 Task: Search for the email with the subject Request for a survey logged in from softage.1@softage.net with the filter, email from softage.9@softage.net and a new filter,  Mark as read
Action: Mouse moved to (898, 96)
Screenshot: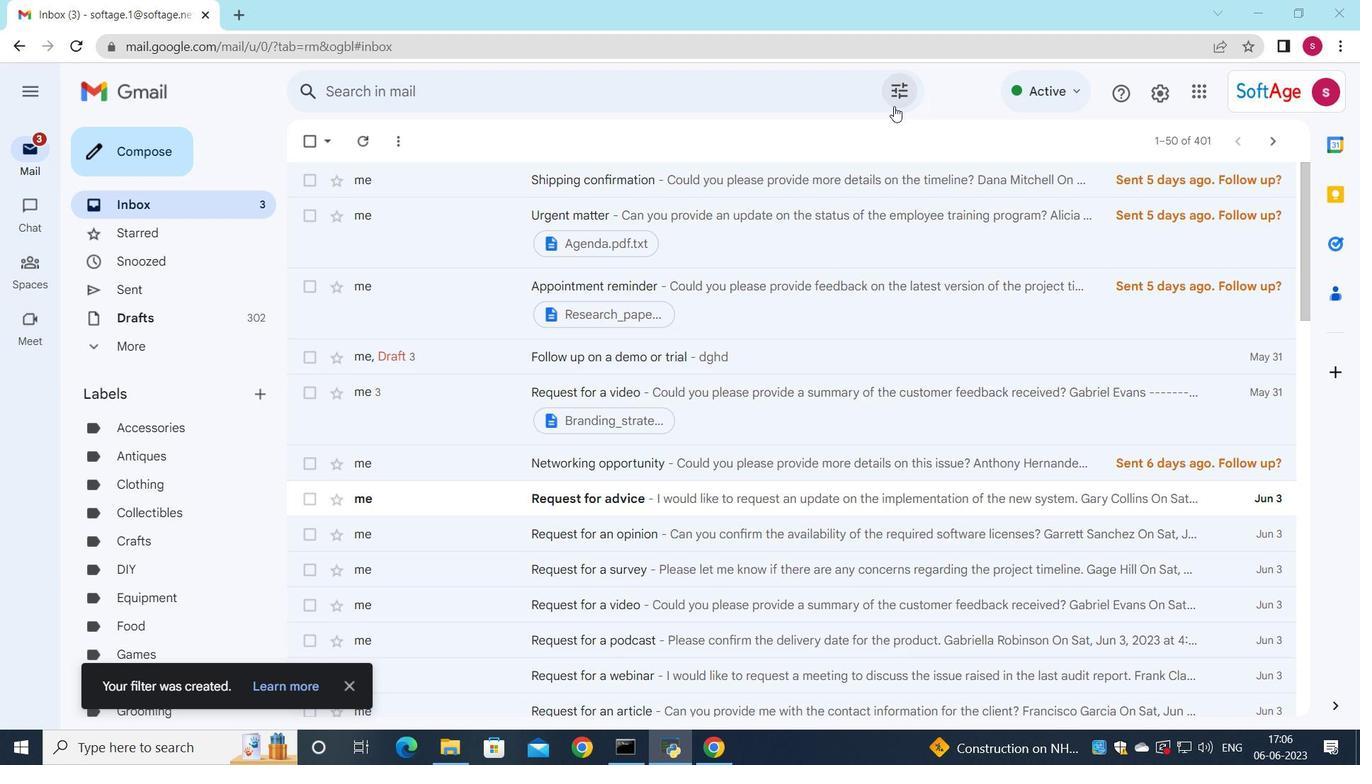 
Action: Mouse pressed left at (898, 96)
Screenshot: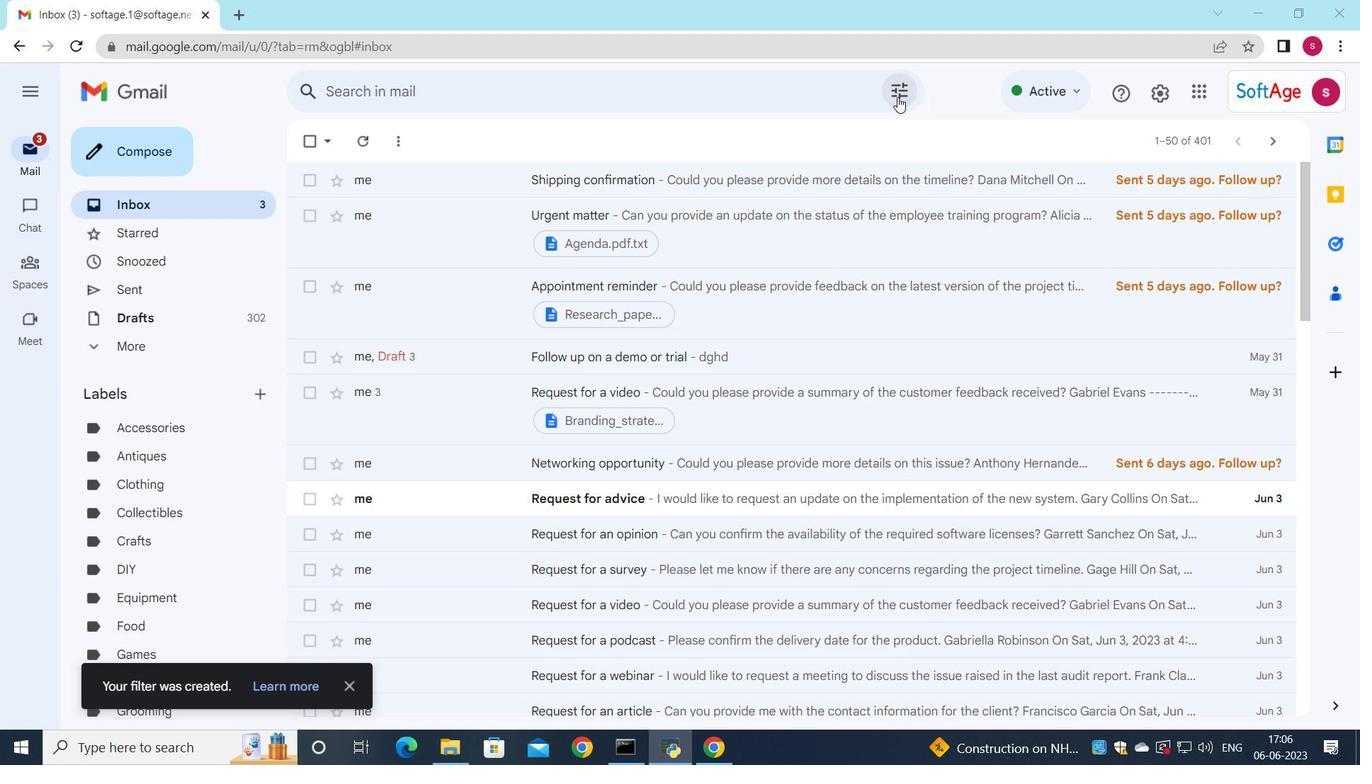 
Action: Mouse moved to (476, 128)
Screenshot: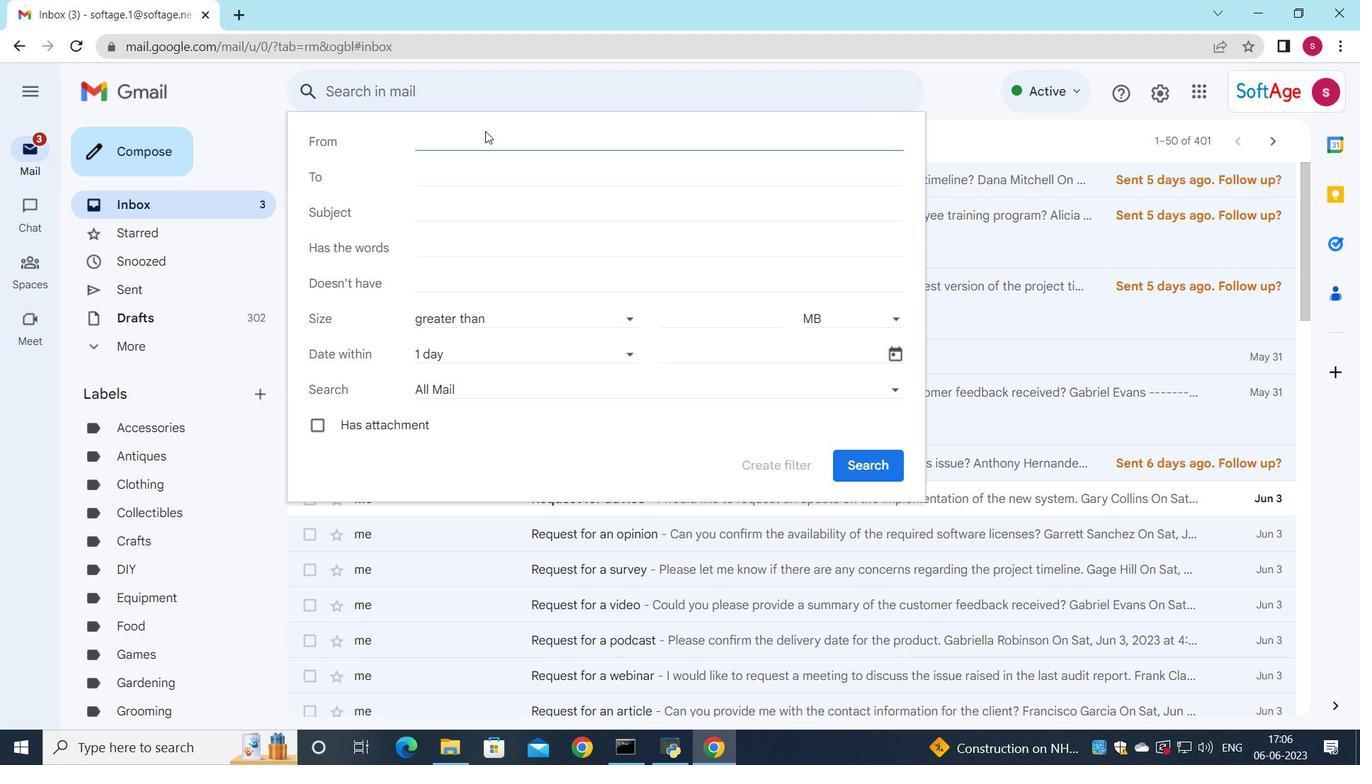 
Action: Mouse pressed left at (476, 128)
Screenshot: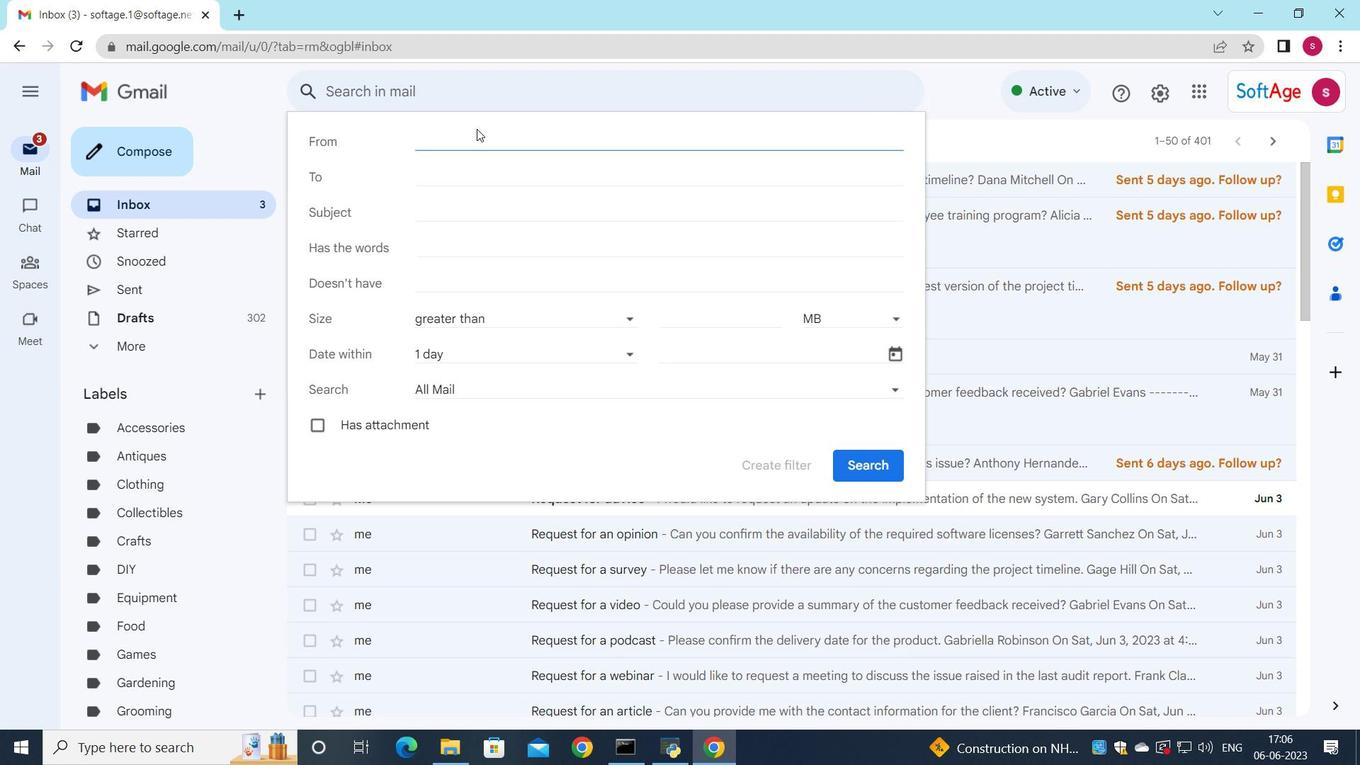 
Action: Mouse moved to (462, 142)
Screenshot: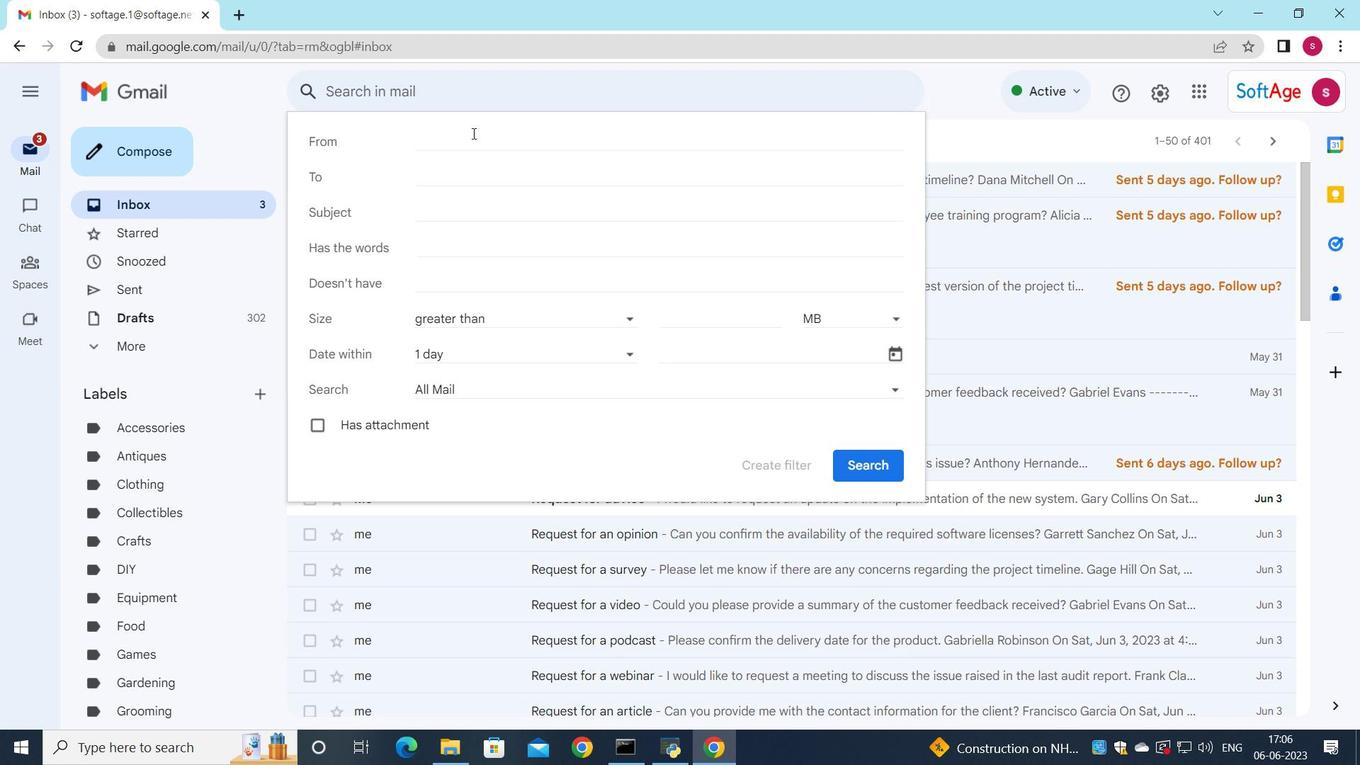 
Action: Mouse pressed left at (462, 142)
Screenshot: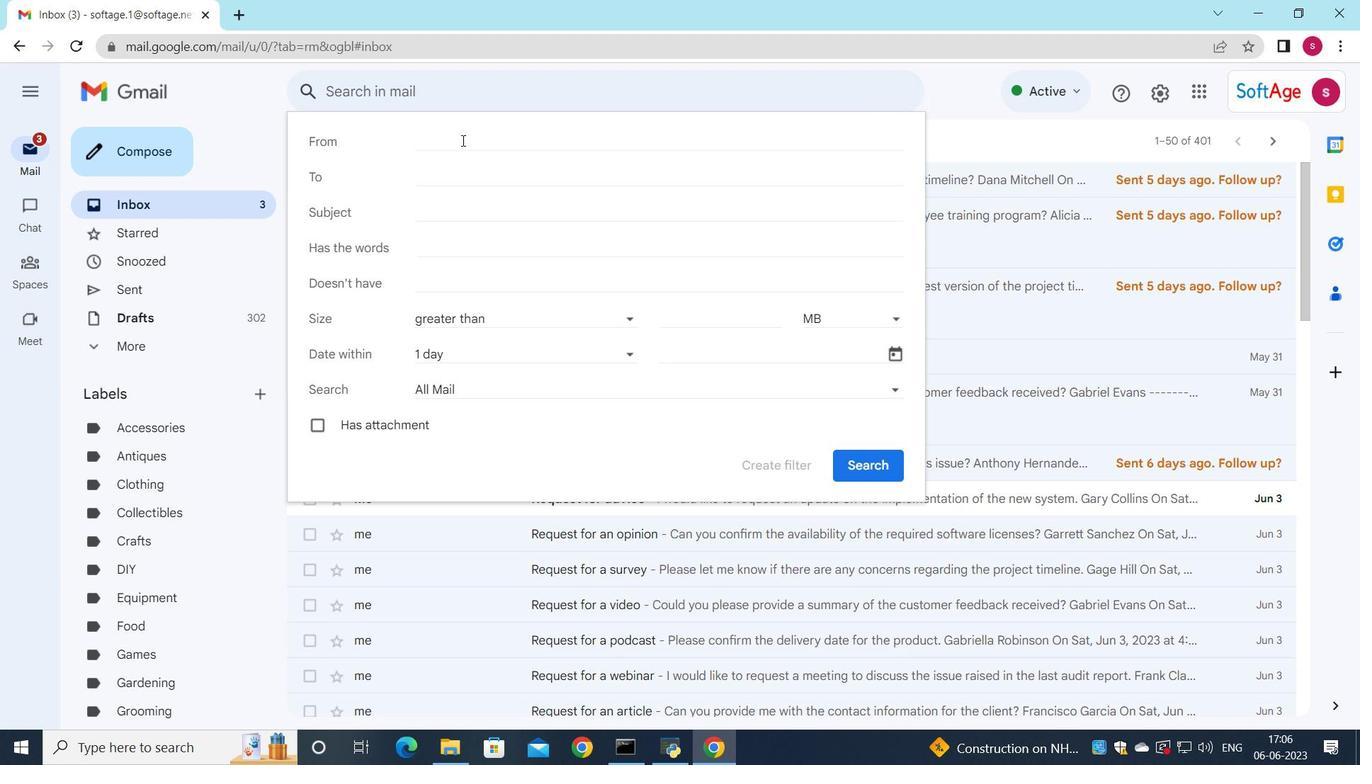 
Action: Mouse moved to (581, 184)
Screenshot: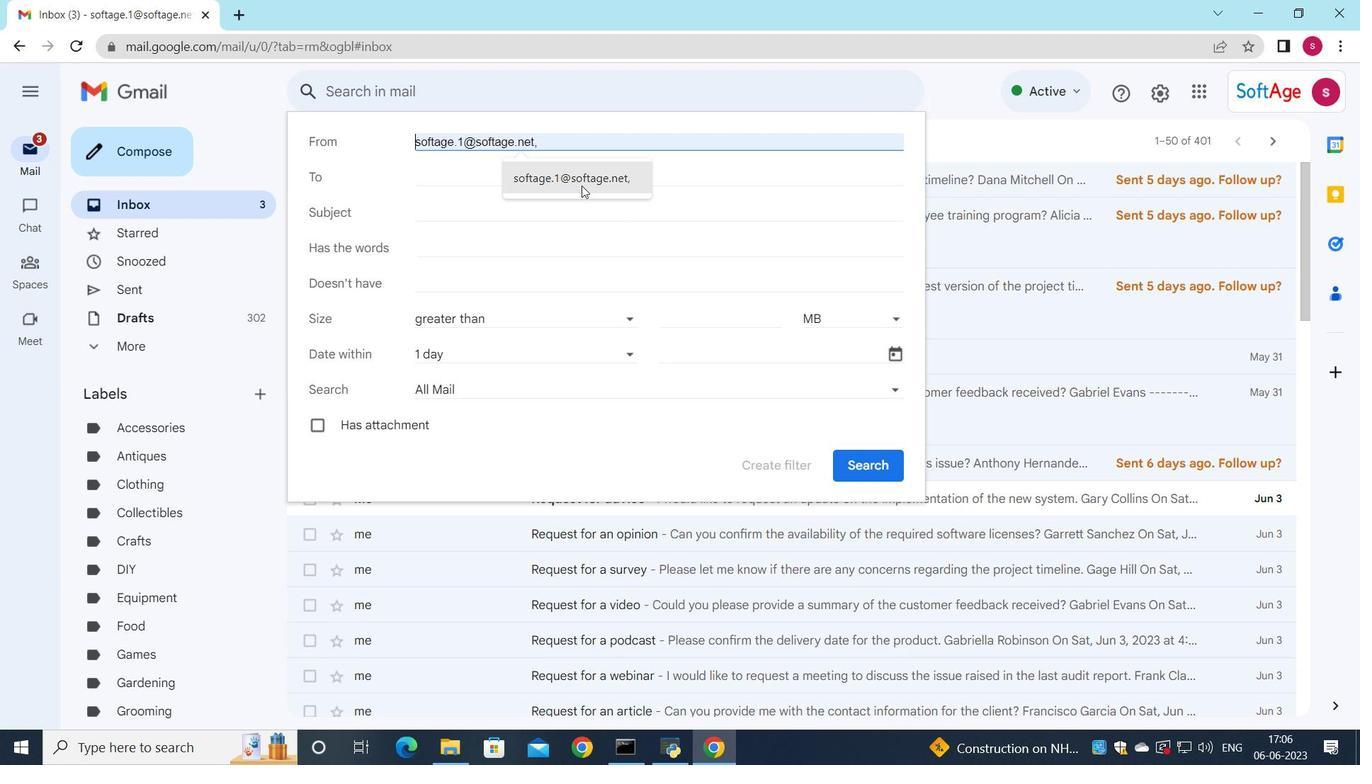 
Action: Mouse pressed left at (581, 184)
Screenshot: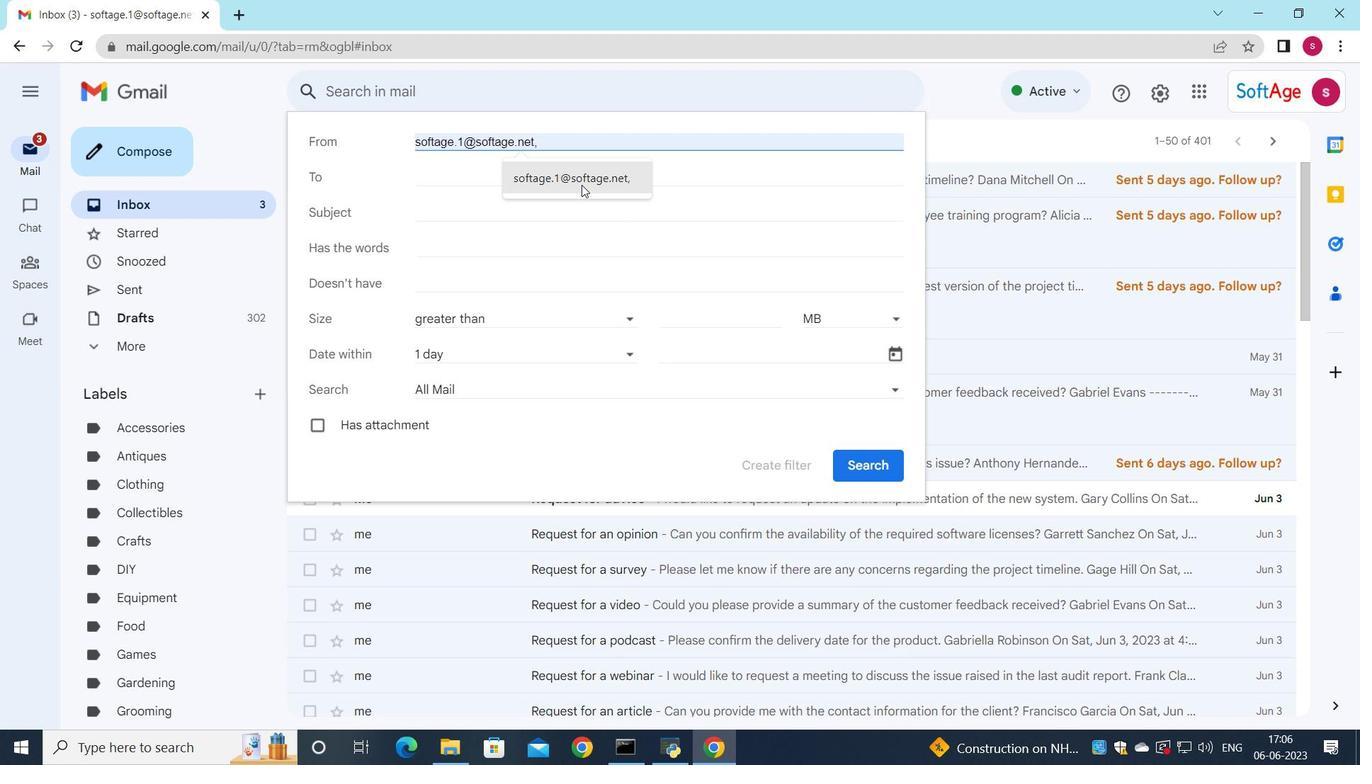 
Action: Mouse moved to (456, 179)
Screenshot: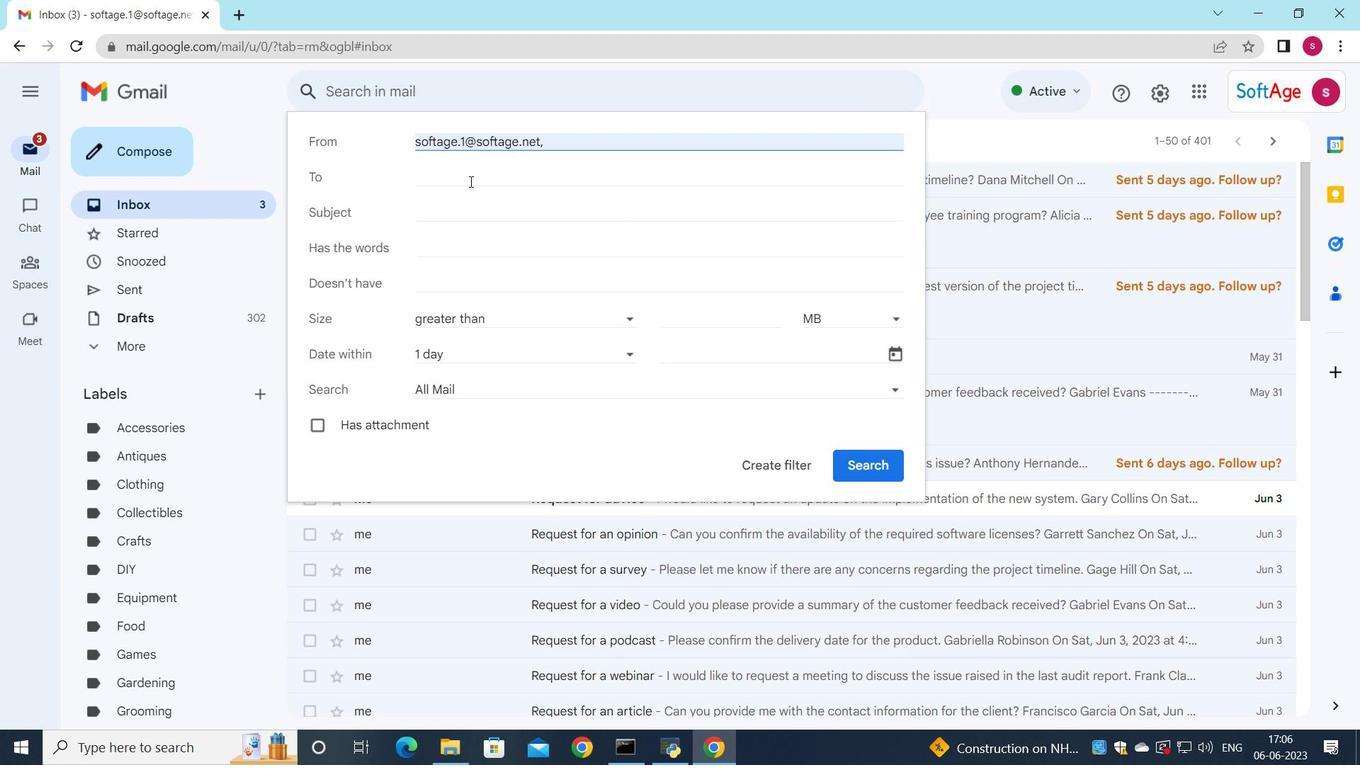 
Action: Mouse pressed left at (456, 179)
Screenshot: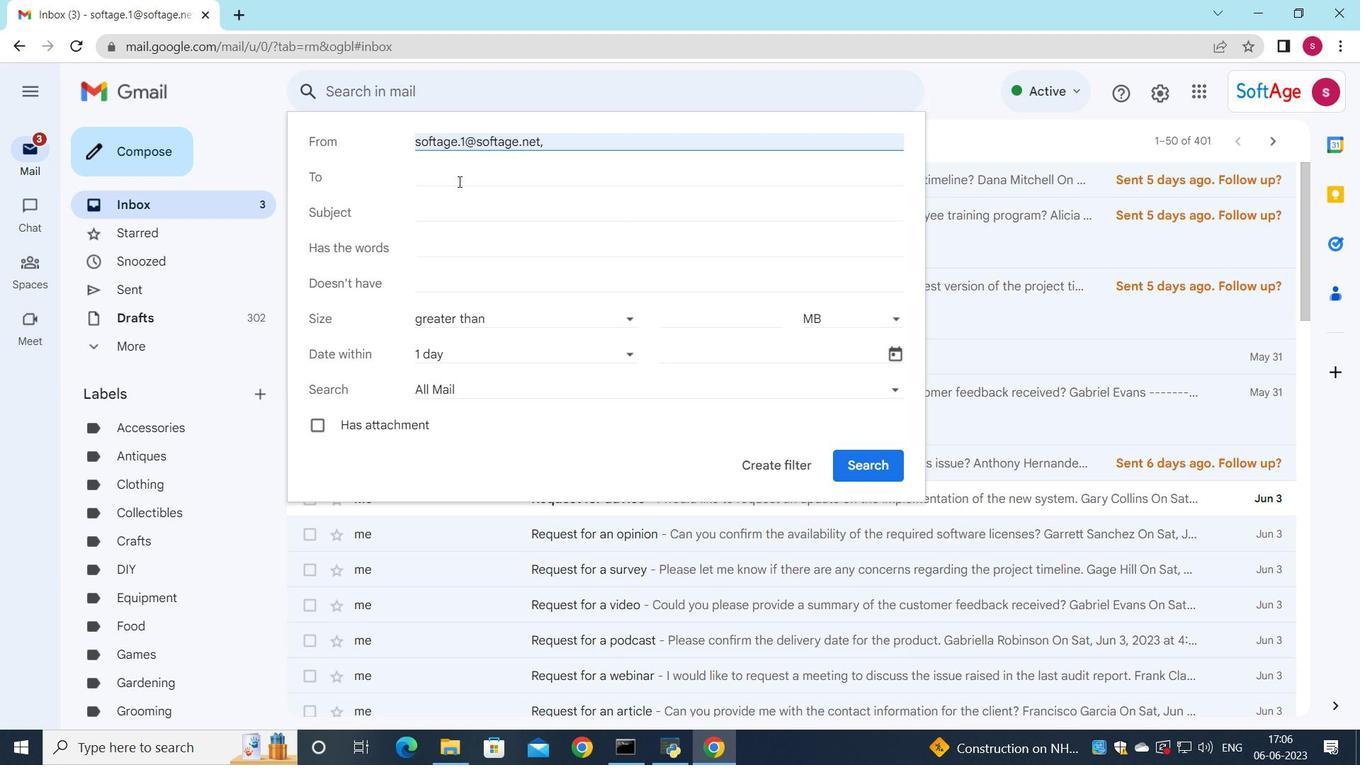 
Action: Mouse moved to (555, 211)
Screenshot: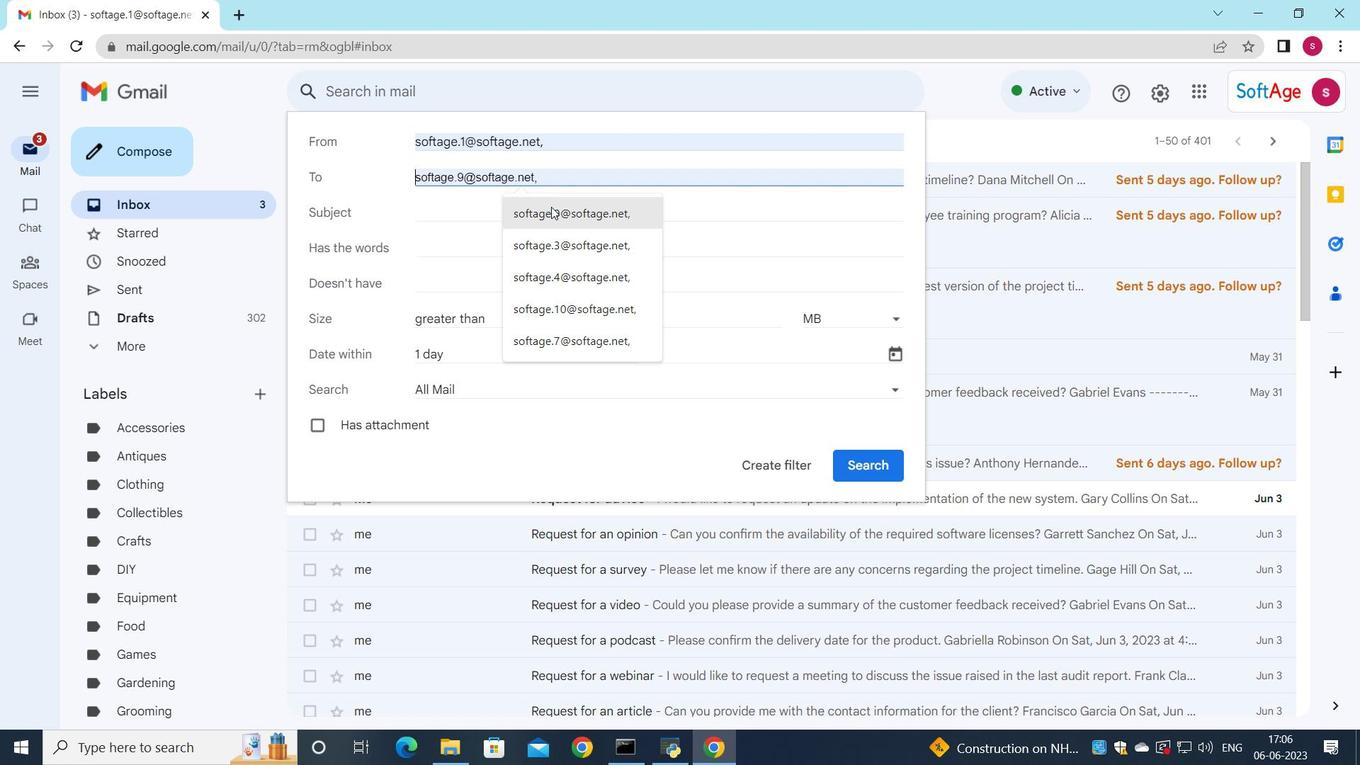 
Action: Mouse pressed left at (555, 211)
Screenshot: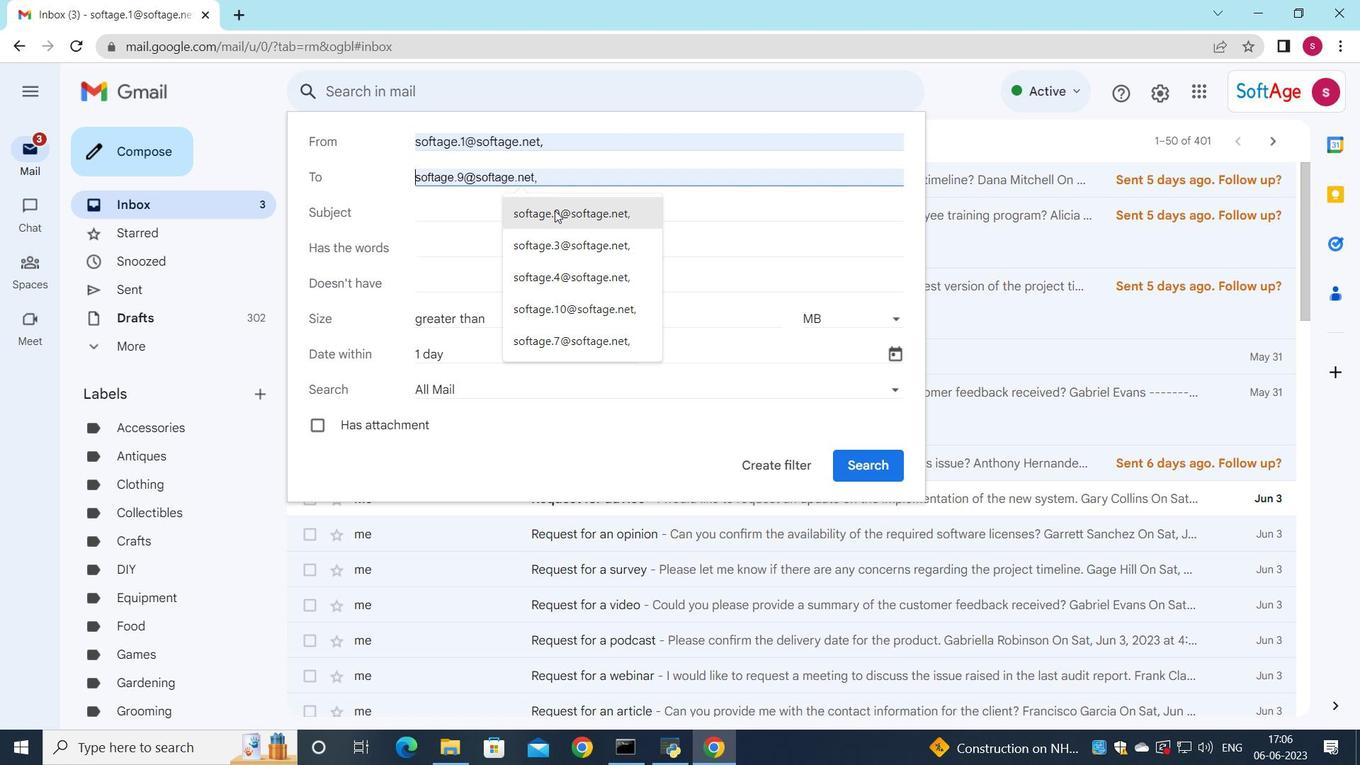 
Action: Mouse moved to (470, 214)
Screenshot: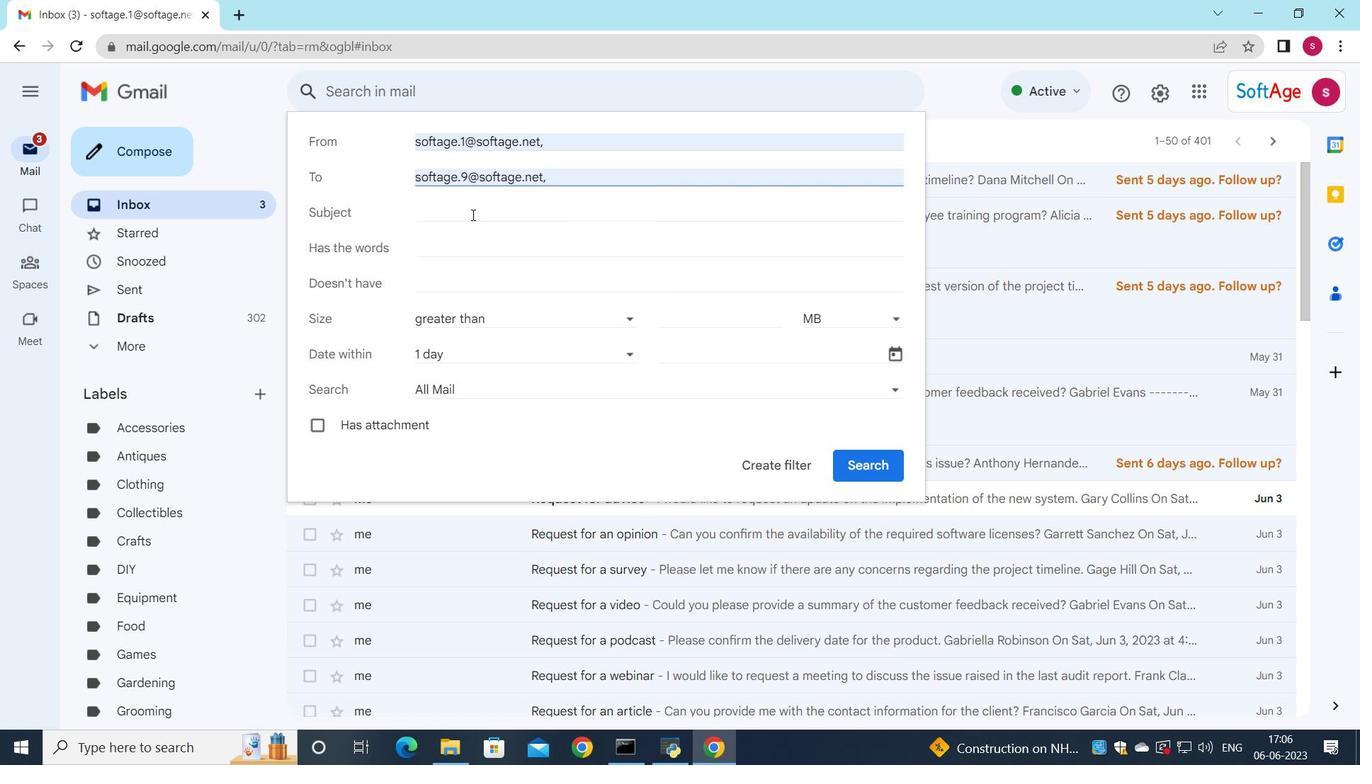 
Action: Mouse pressed left at (470, 214)
Screenshot: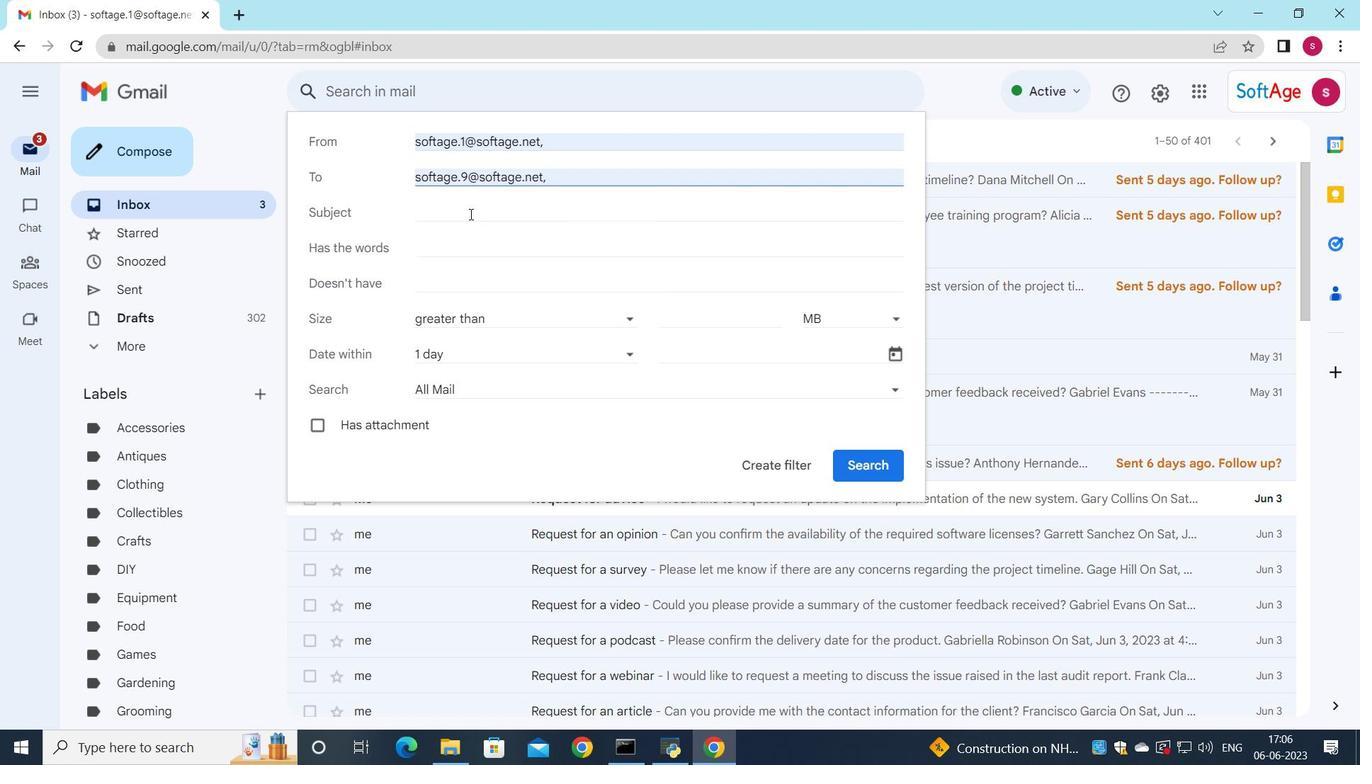 
Action: Key pressed <Key.shift>Requs<Key.backspace>est<Key.space>for<Key.space>a<Key.space>survey
Screenshot: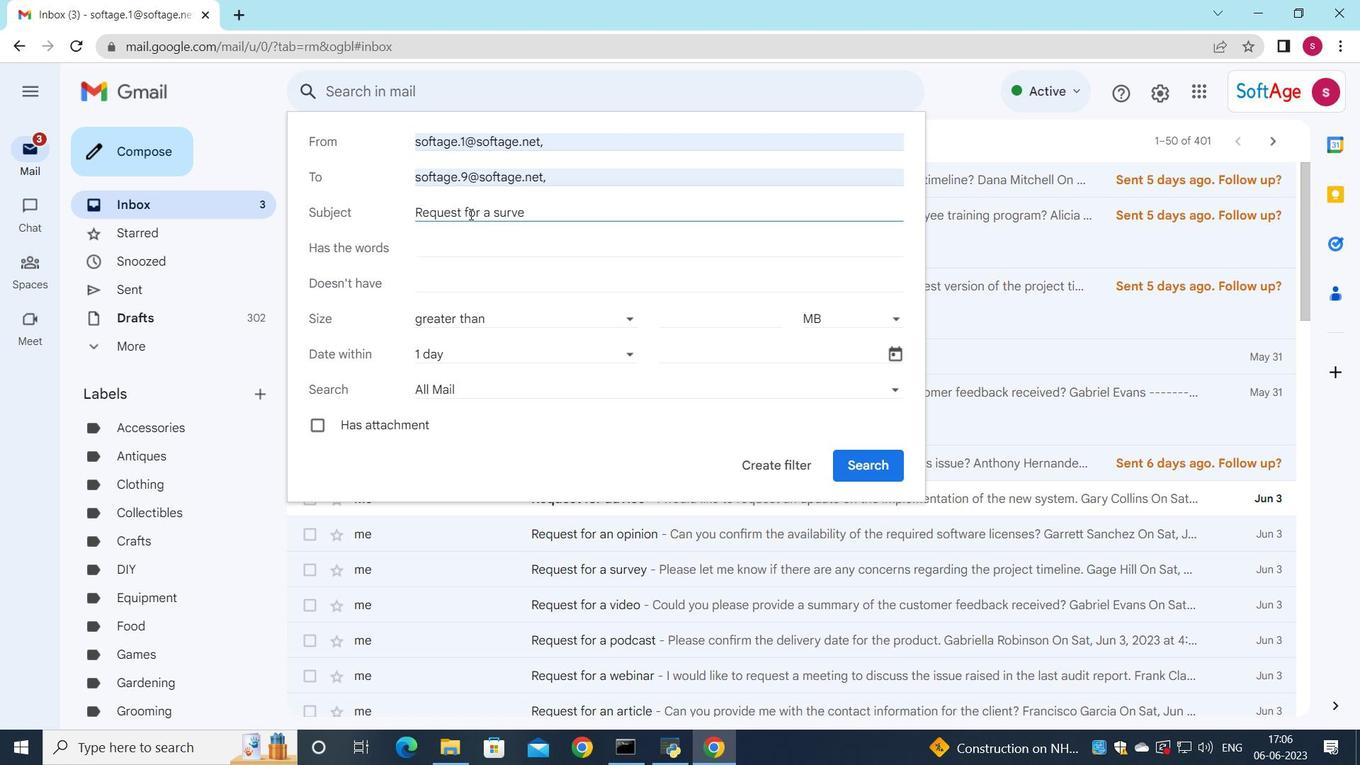 
Action: Mouse moved to (633, 354)
Screenshot: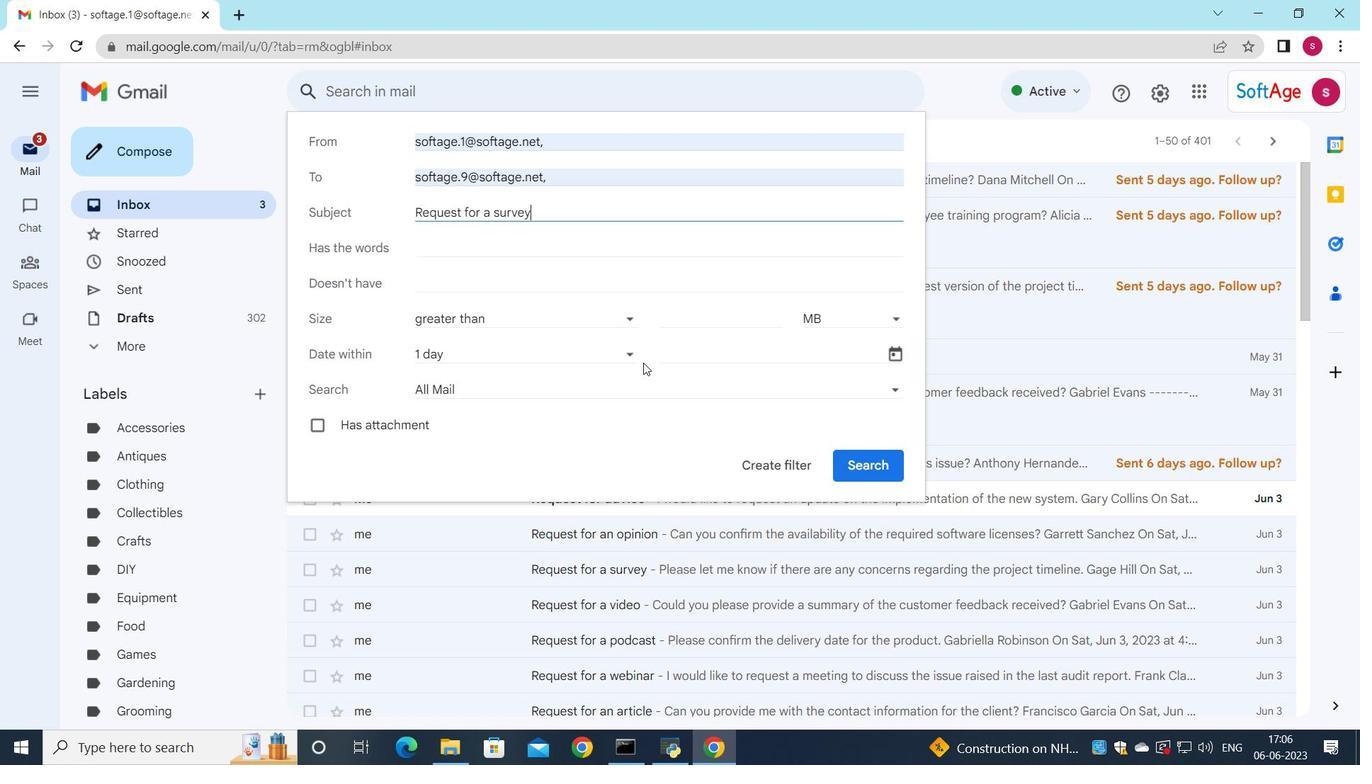 
Action: Mouse pressed left at (633, 354)
Screenshot: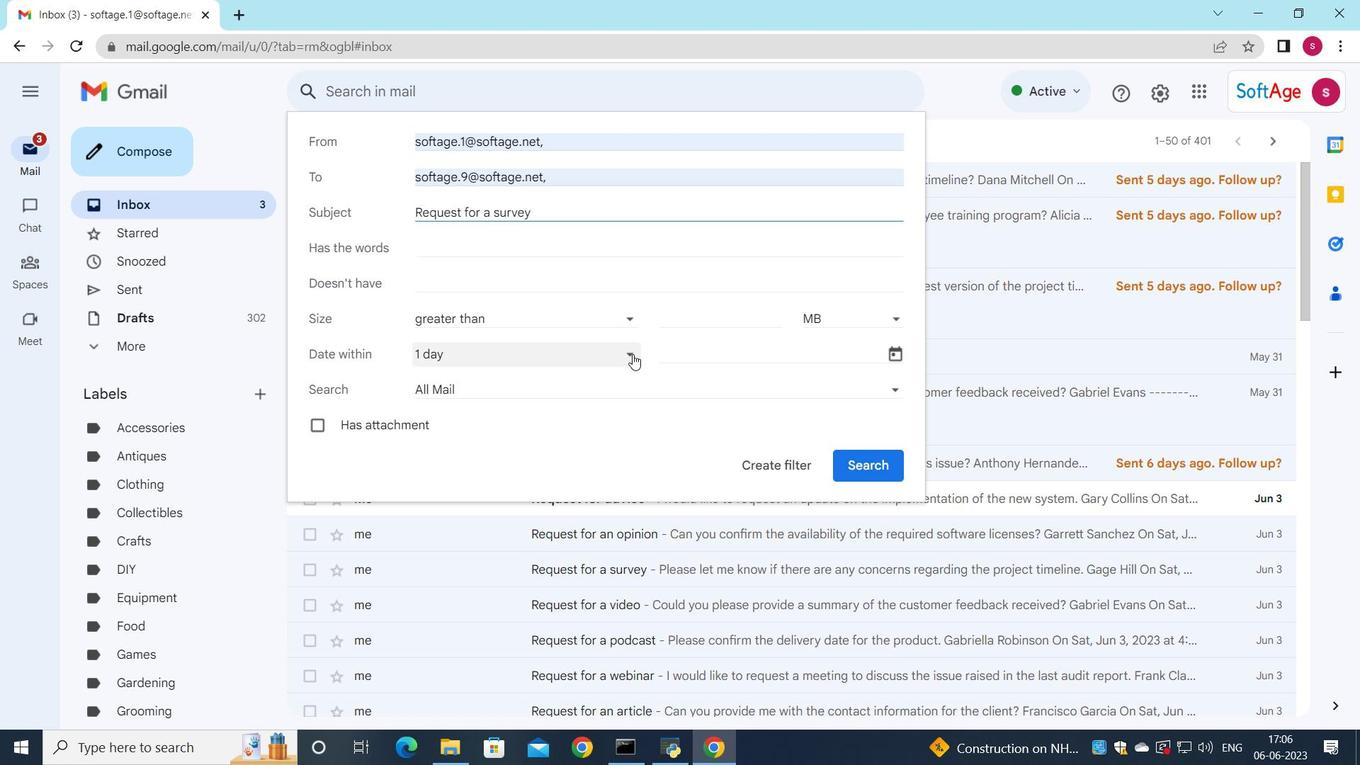 
Action: Mouse moved to (505, 560)
Screenshot: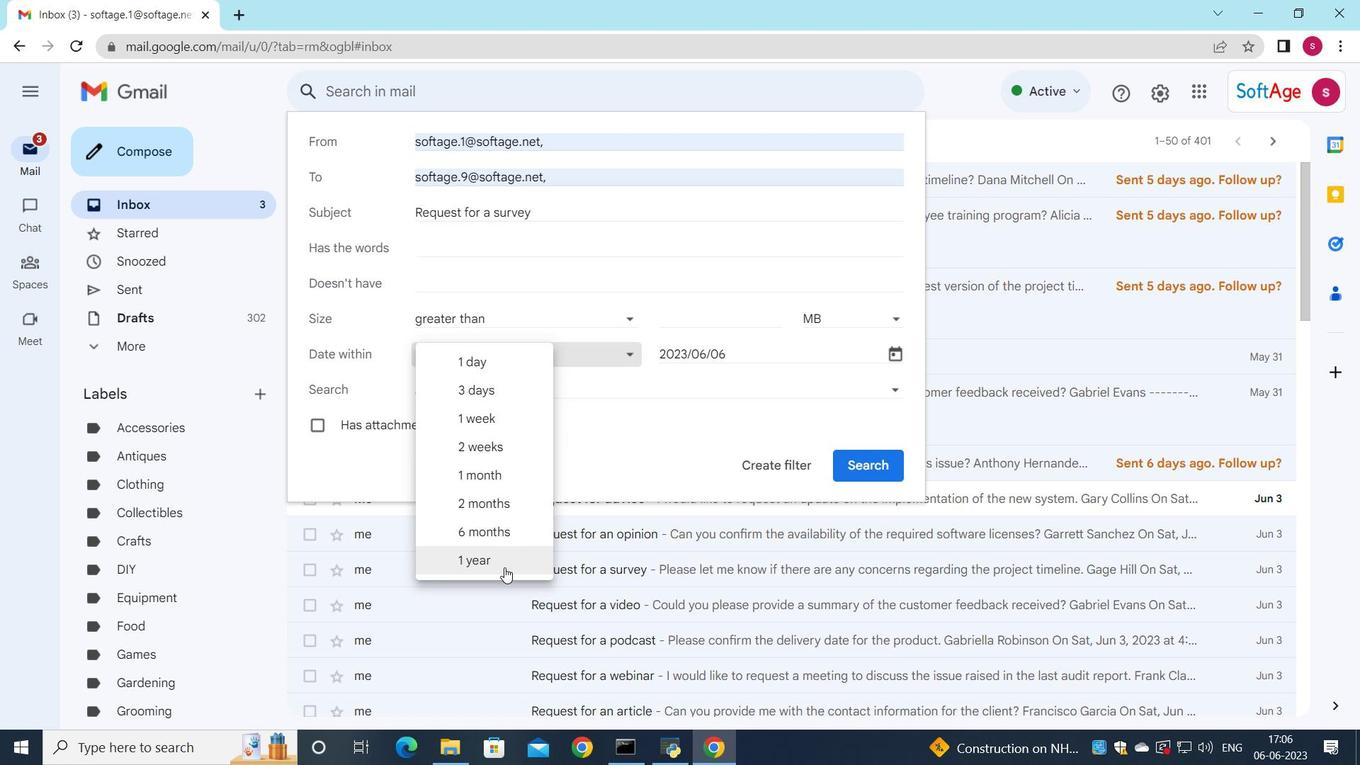 
Action: Mouse pressed left at (505, 560)
Screenshot: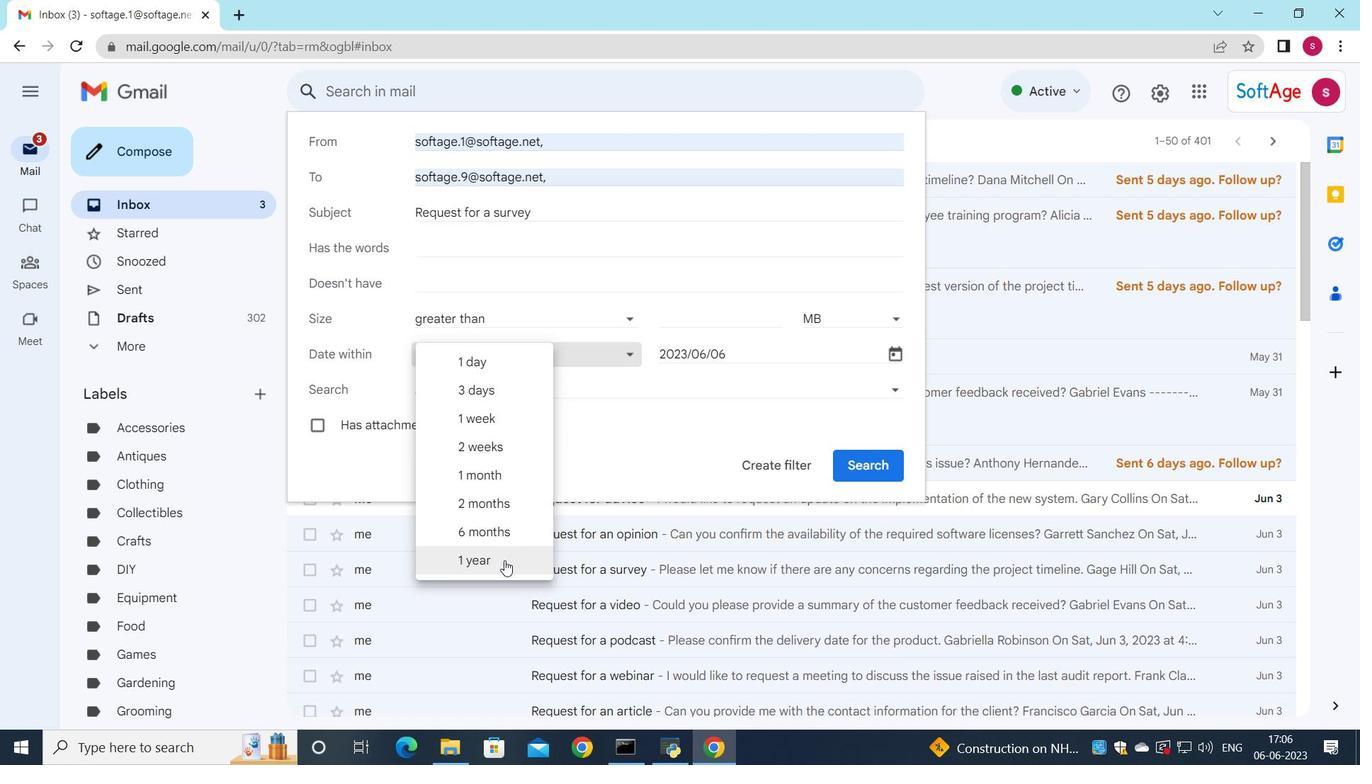 
Action: Mouse moved to (790, 454)
Screenshot: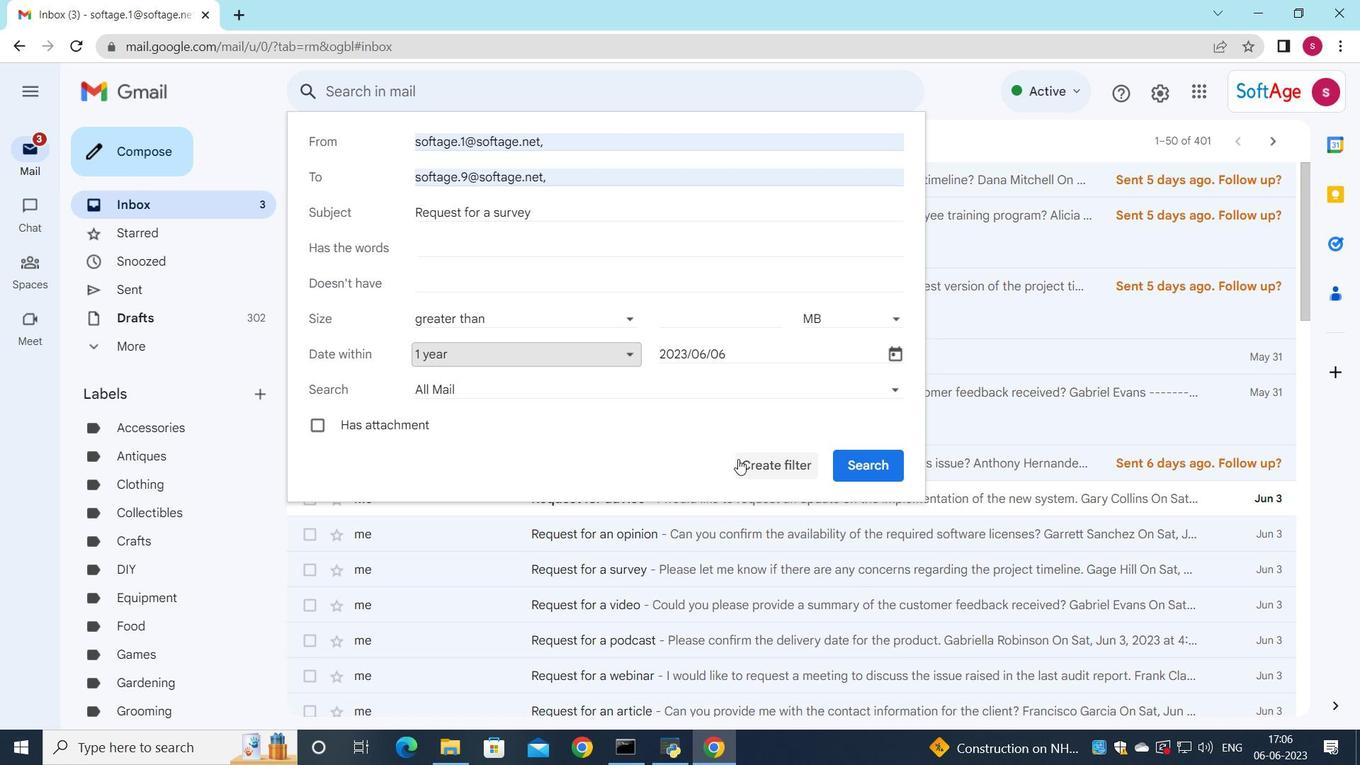 
Action: Mouse pressed left at (790, 454)
Screenshot: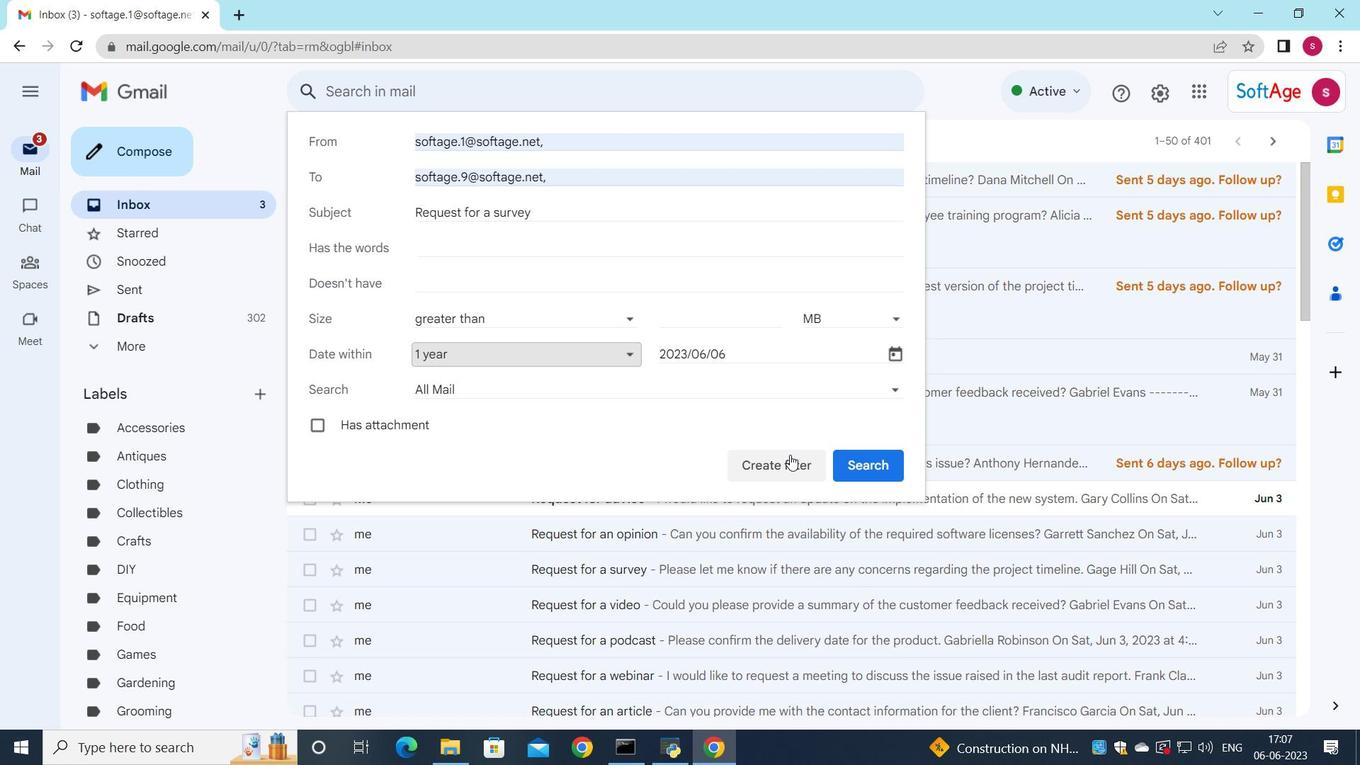 
Action: Mouse moved to (323, 212)
Screenshot: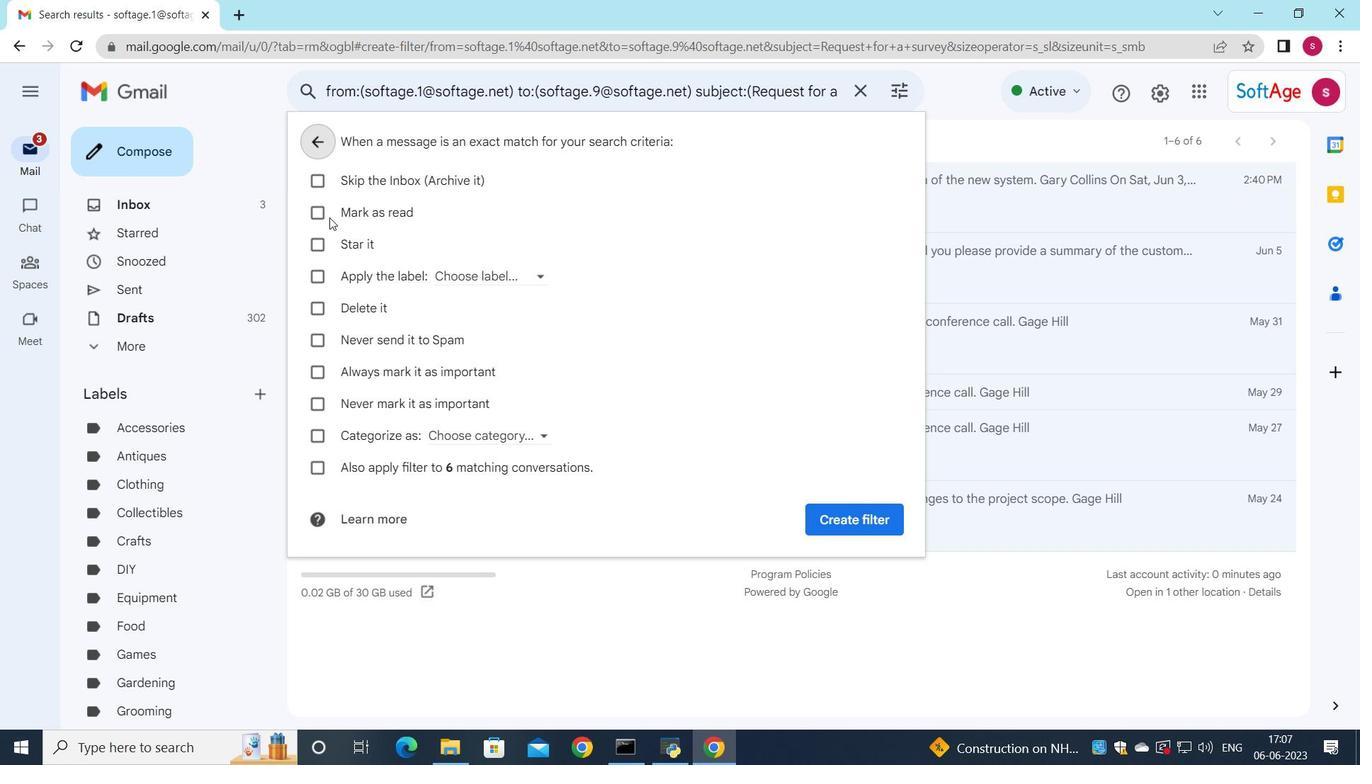 
Action: Mouse pressed left at (323, 212)
Screenshot: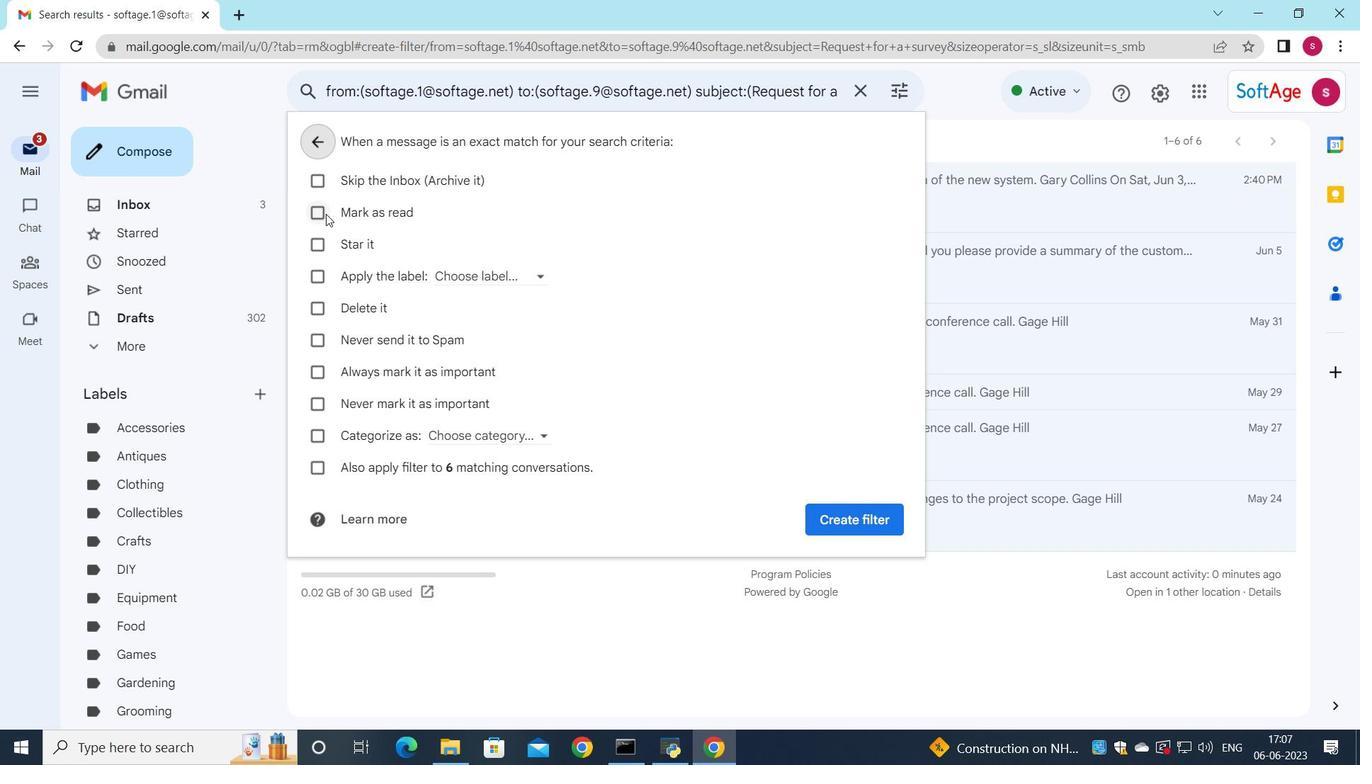 
Action: Mouse moved to (847, 525)
Screenshot: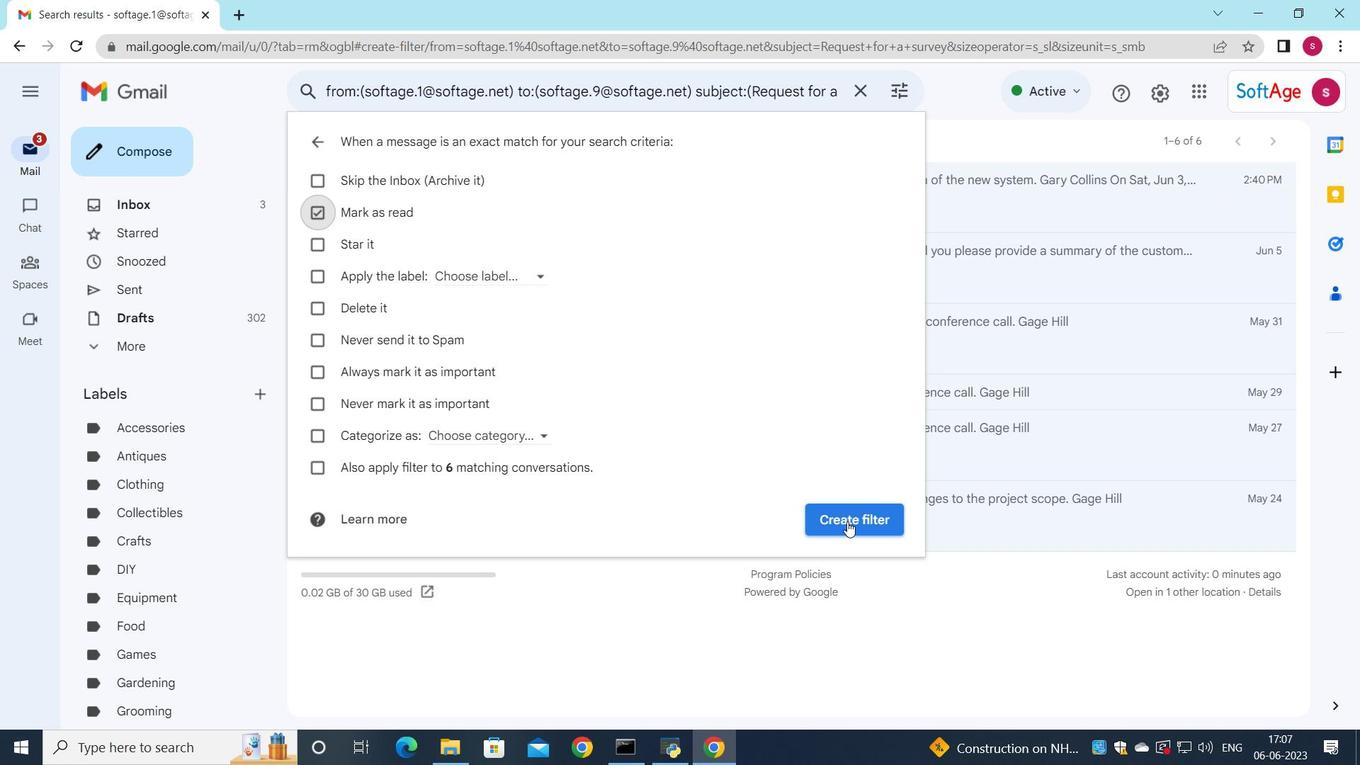 
Action: Mouse pressed left at (847, 525)
Screenshot: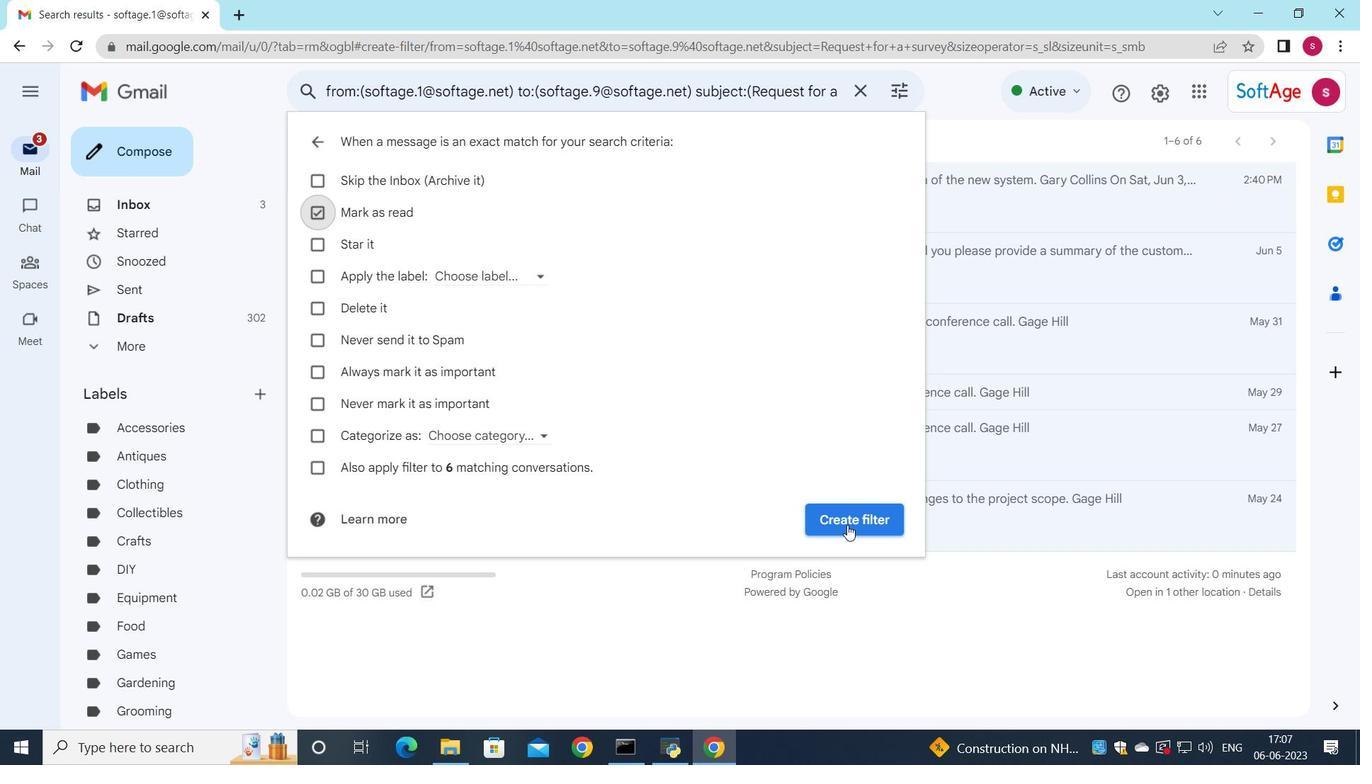 
Action: Mouse moved to (845, 526)
Screenshot: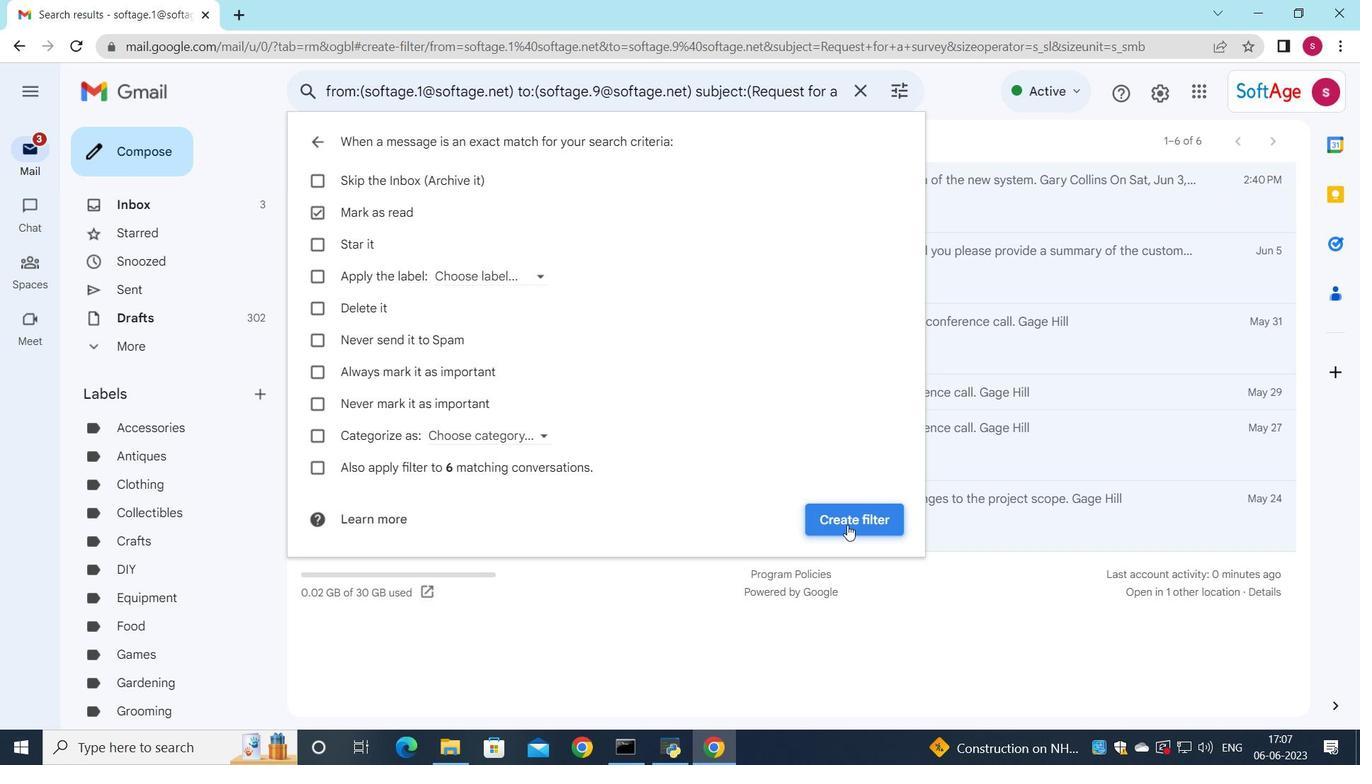 
